 Task: Find the best route from Austin, Texas, to Dallas, Texas.
Action: Key pressed <Key.caps_lock>A<Key.caps_lock>ustin,<Key.caps_lock>T<Key.caps_lock>exas
Screenshot: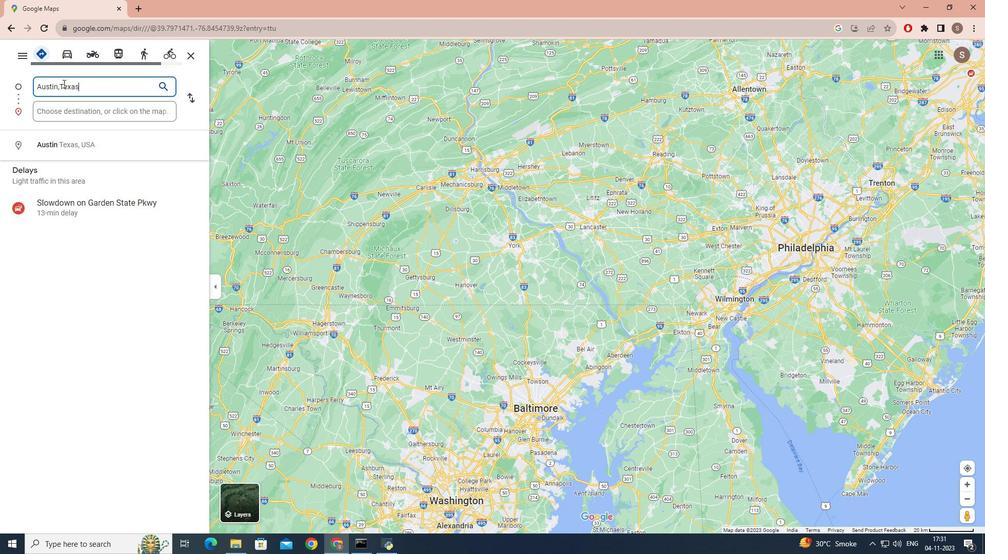 
Action: Mouse moved to (59, 109)
Screenshot: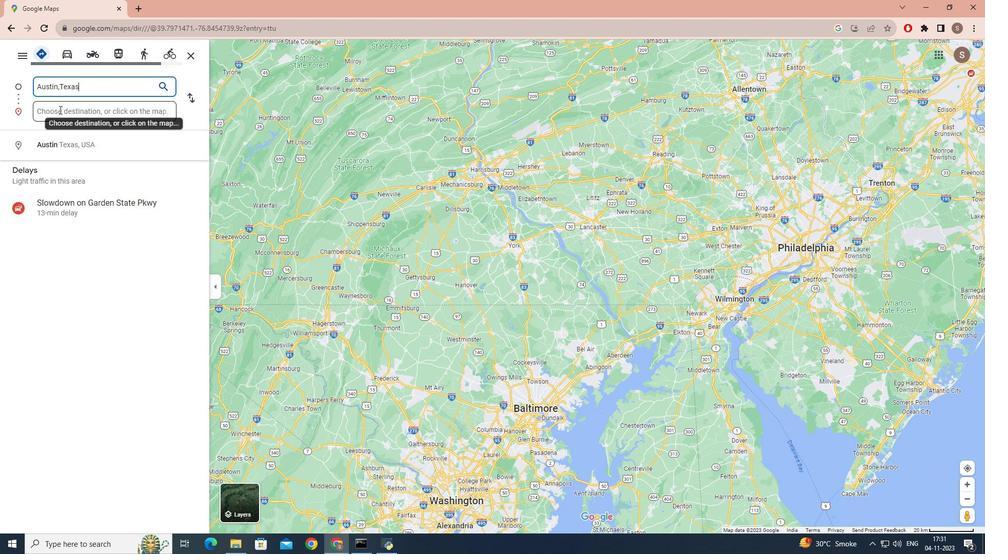 
Action: Mouse pressed left at (59, 109)
Screenshot: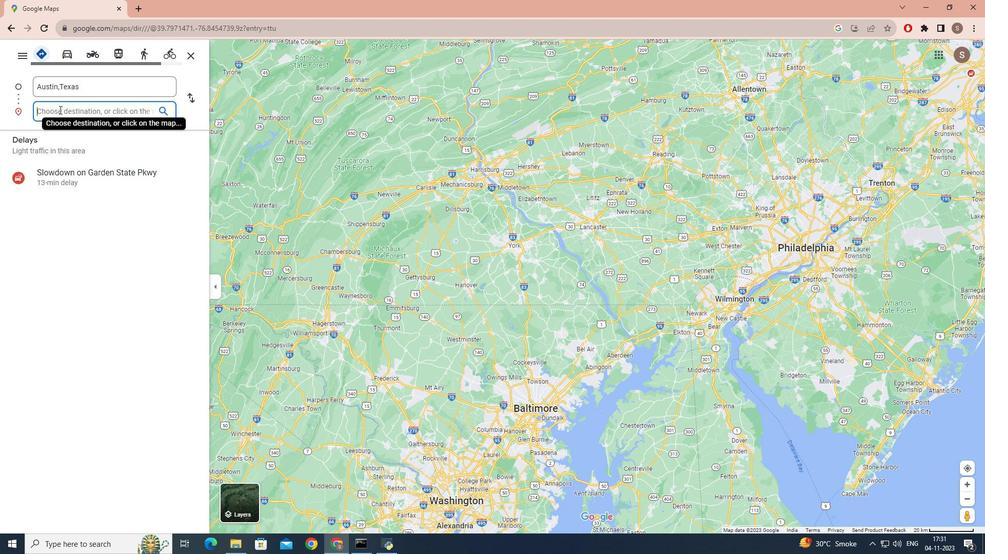 
Action: Key pressed <Key.caps_lock>D<Key.caps_lock>allas,<Key.caps_lock>T<Key.caps_lock>exas
Screenshot: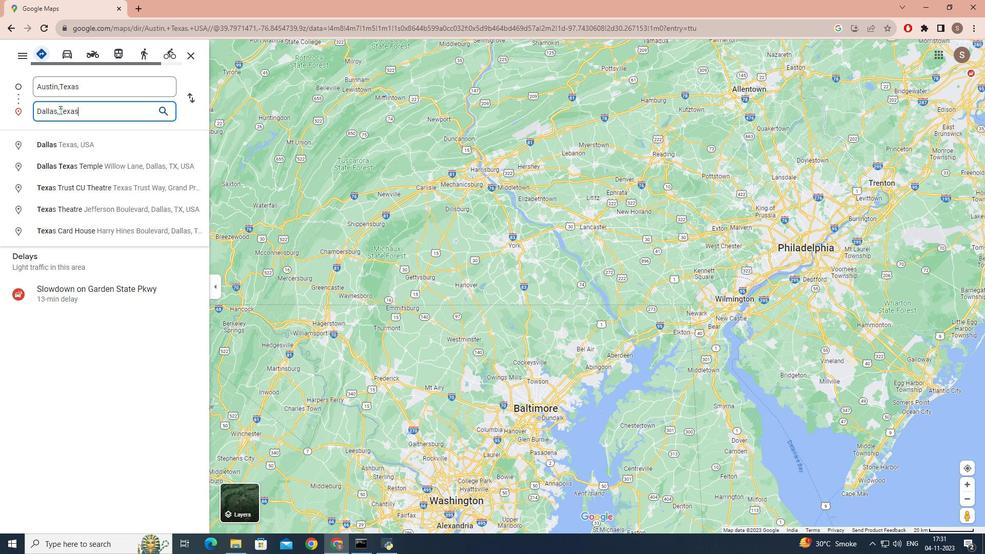 
Action: Mouse moved to (68, 109)
Screenshot: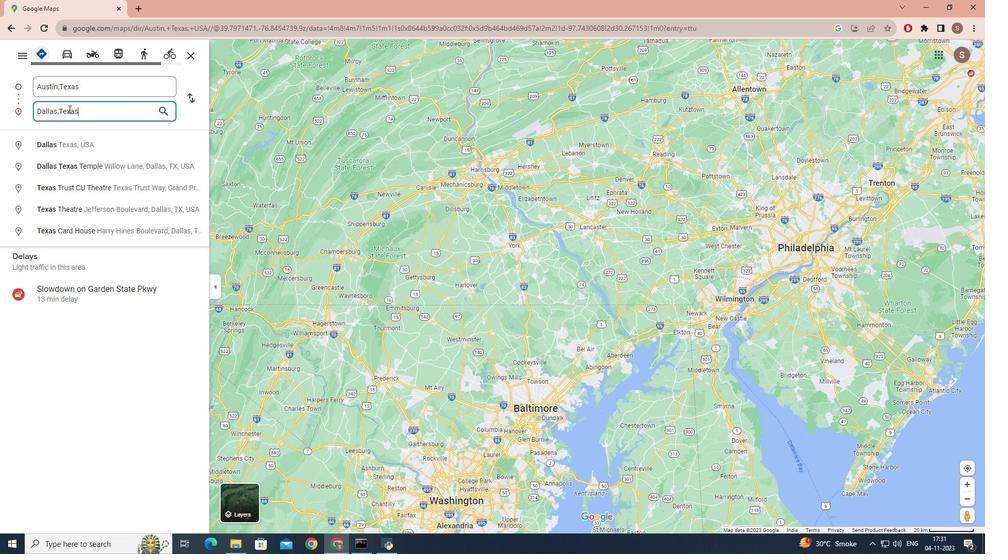 
Action: Key pressed <Key.enter>
Screenshot: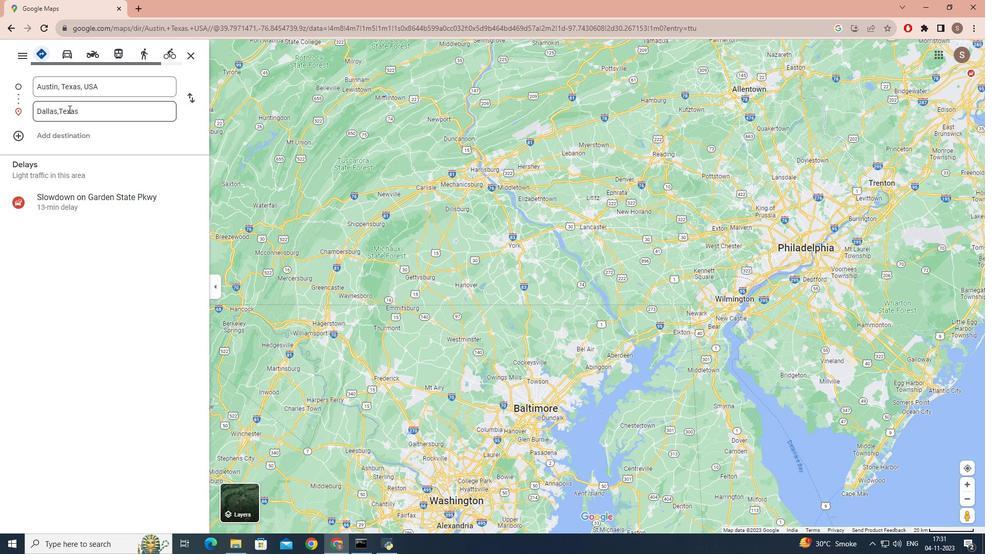 
Action: Mouse moved to (71, 62)
Screenshot: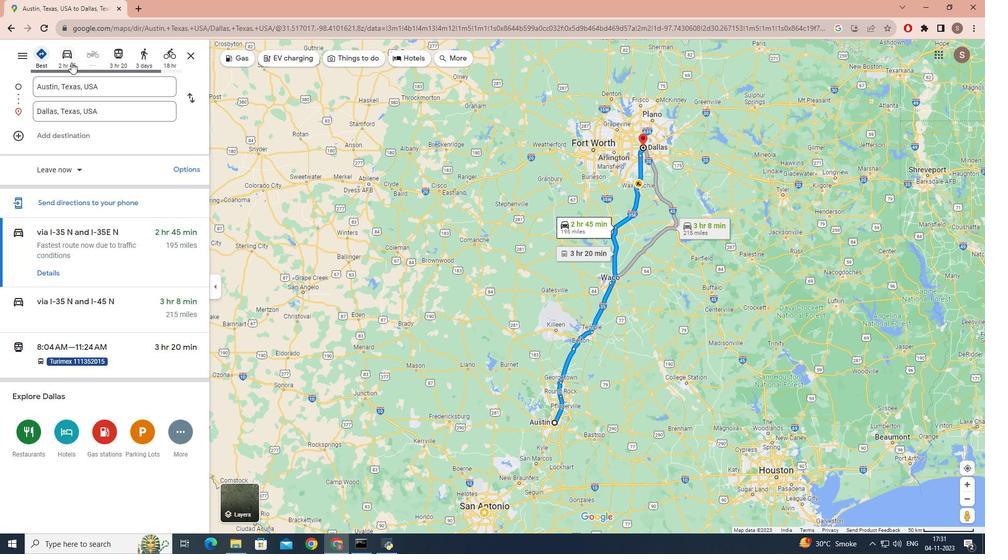 
Action: Mouse pressed left at (71, 62)
Screenshot: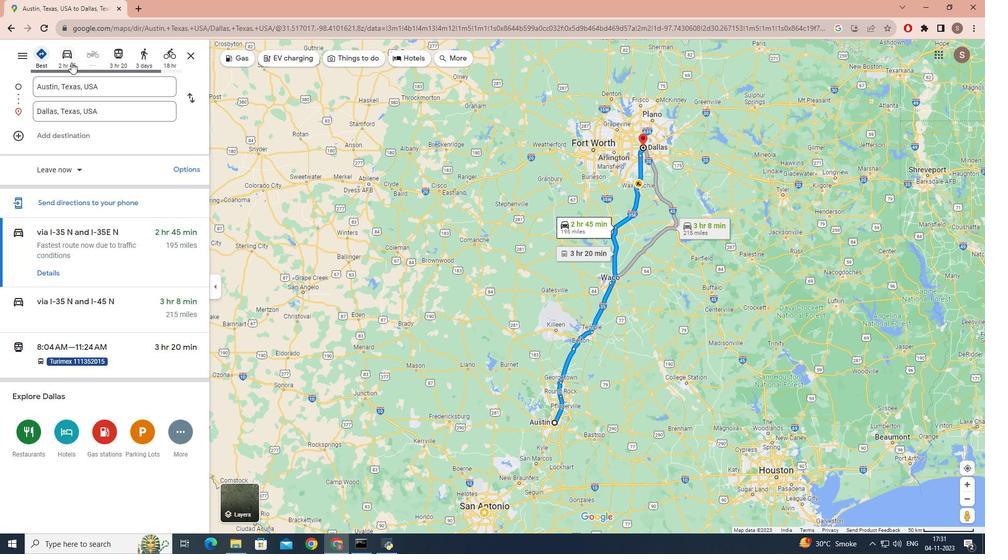
Action: Mouse moved to (111, 250)
Screenshot: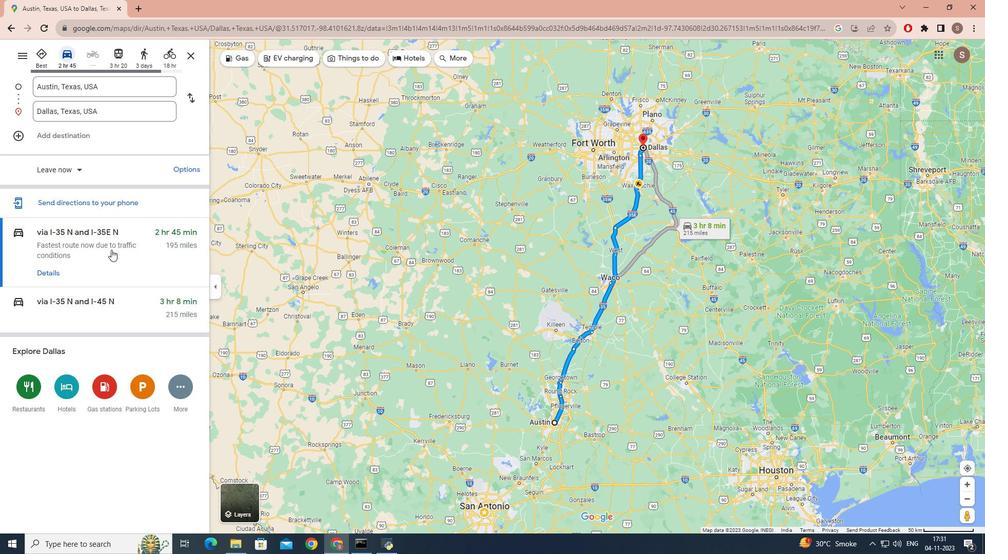 
Action: Mouse pressed left at (111, 250)
Screenshot: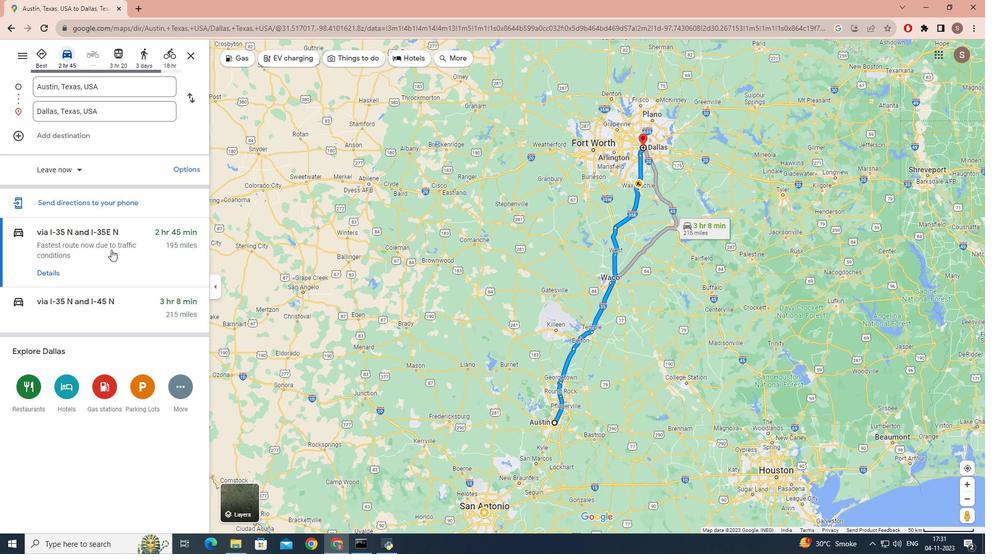 
